 Task: Check the average views per listing of ceramic floors in the last 3 years.
Action: Mouse moved to (1058, 248)
Screenshot: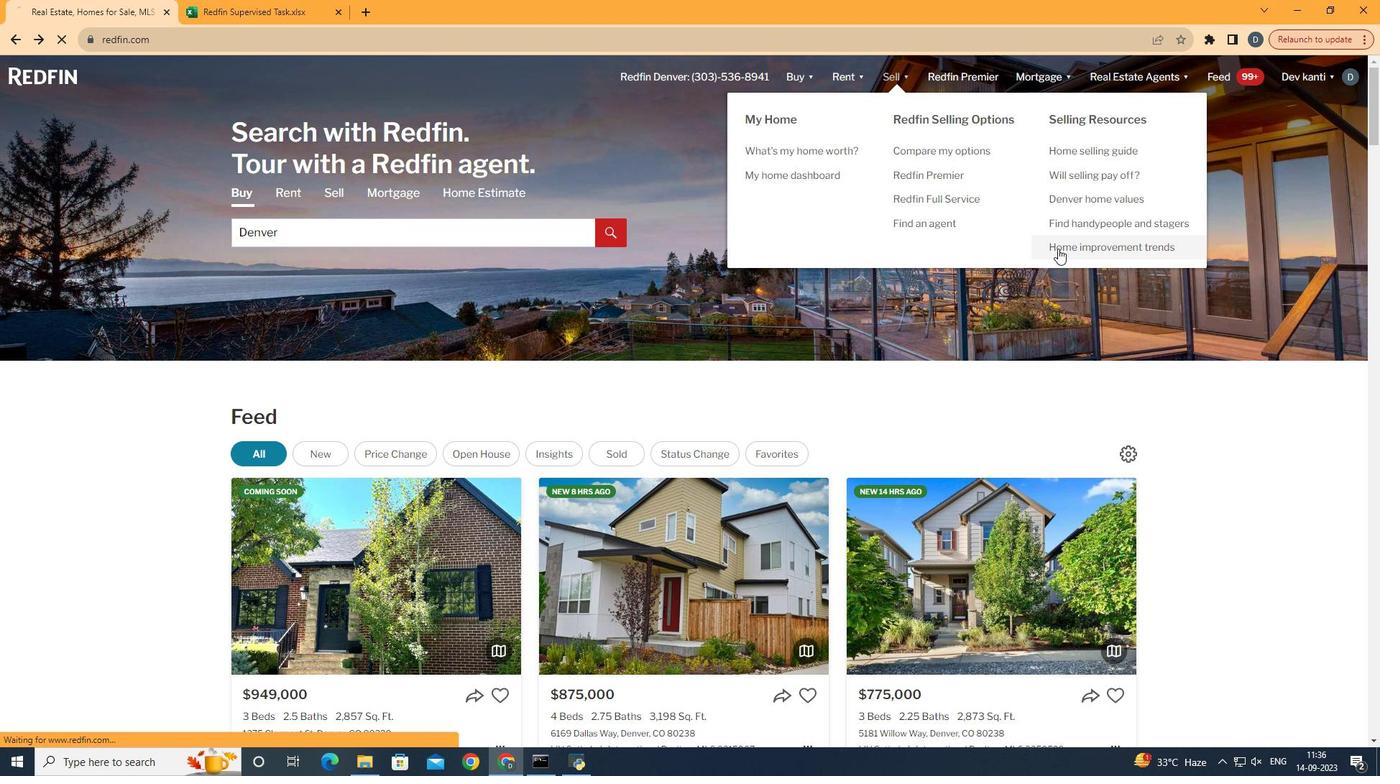 
Action: Mouse pressed left at (1058, 248)
Screenshot: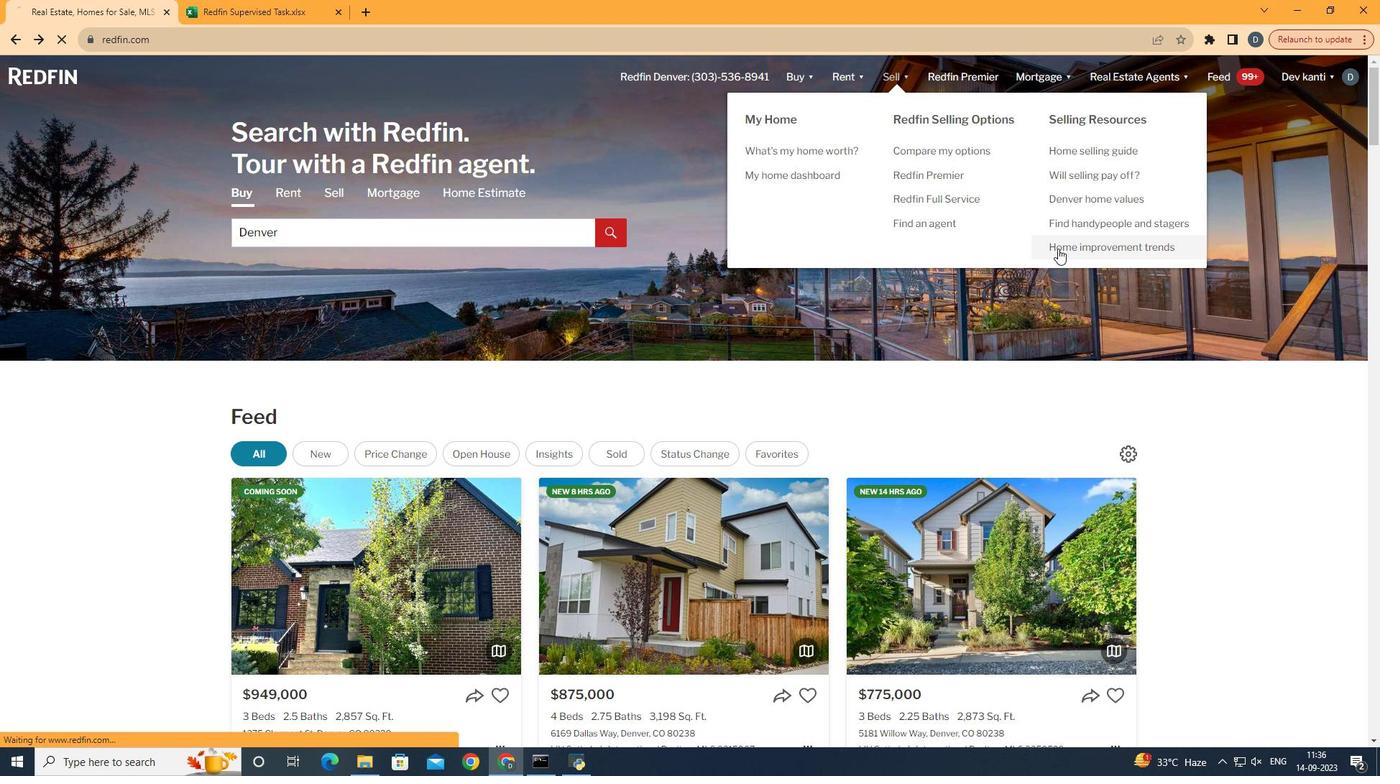 
Action: Mouse moved to (349, 282)
Screenshot: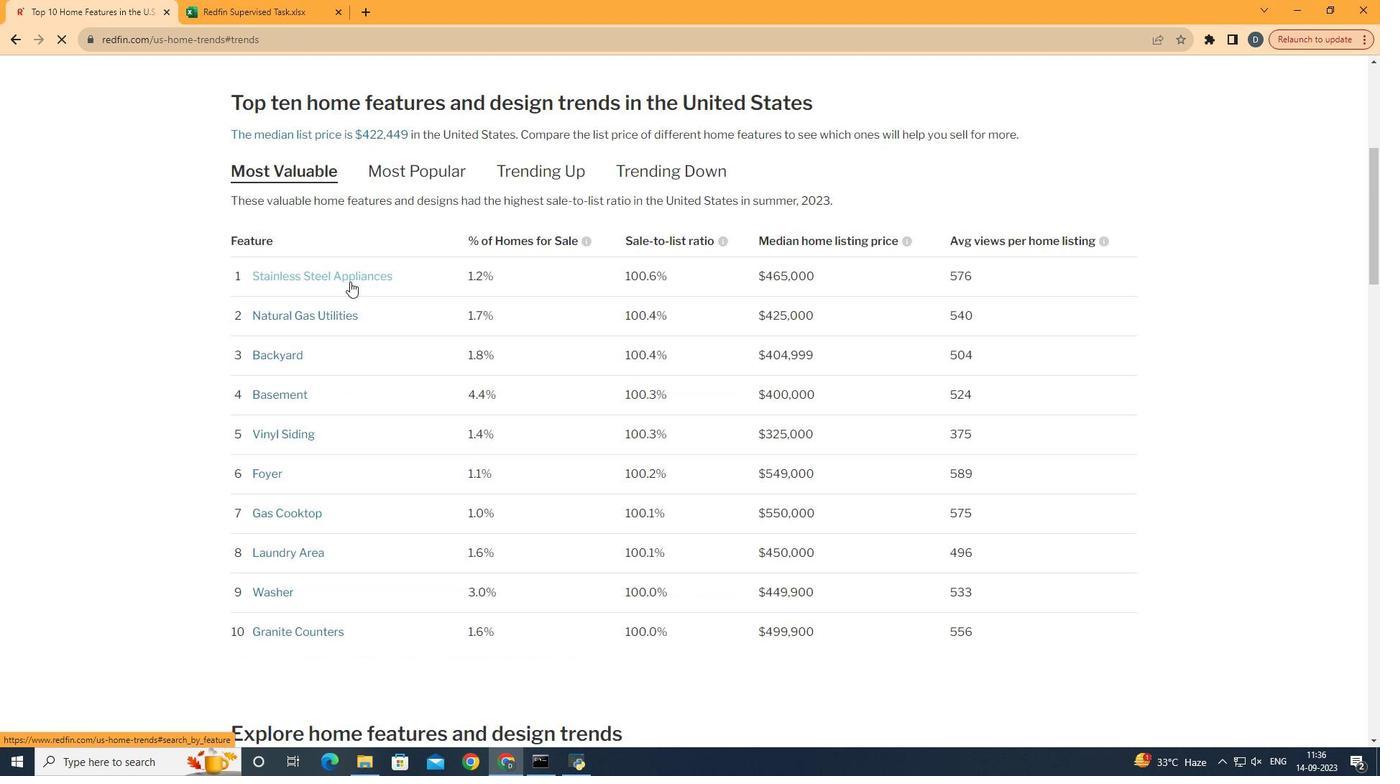 
Action: Mouse pressed left at (349, 282)
Screenshot: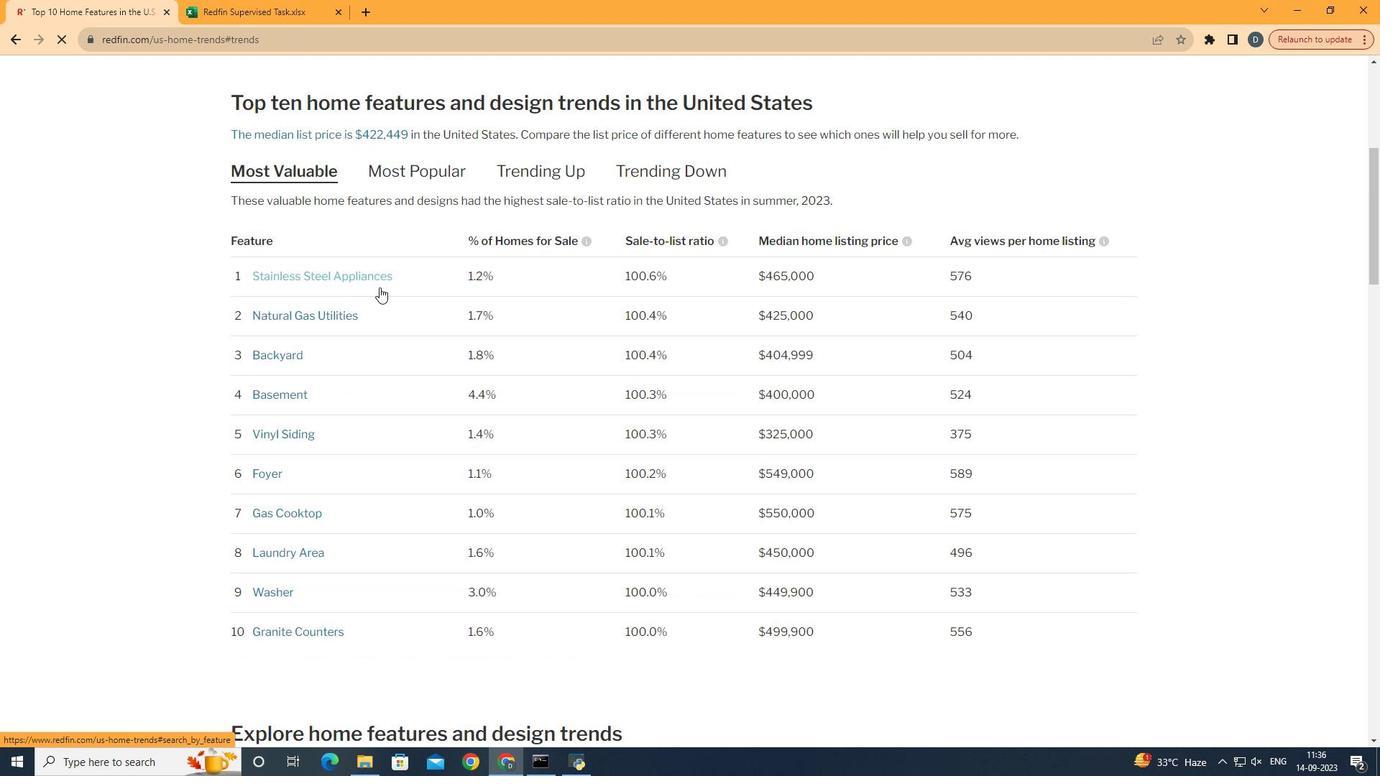 
Action: Mouse moved to (663, 293)
Screenshot: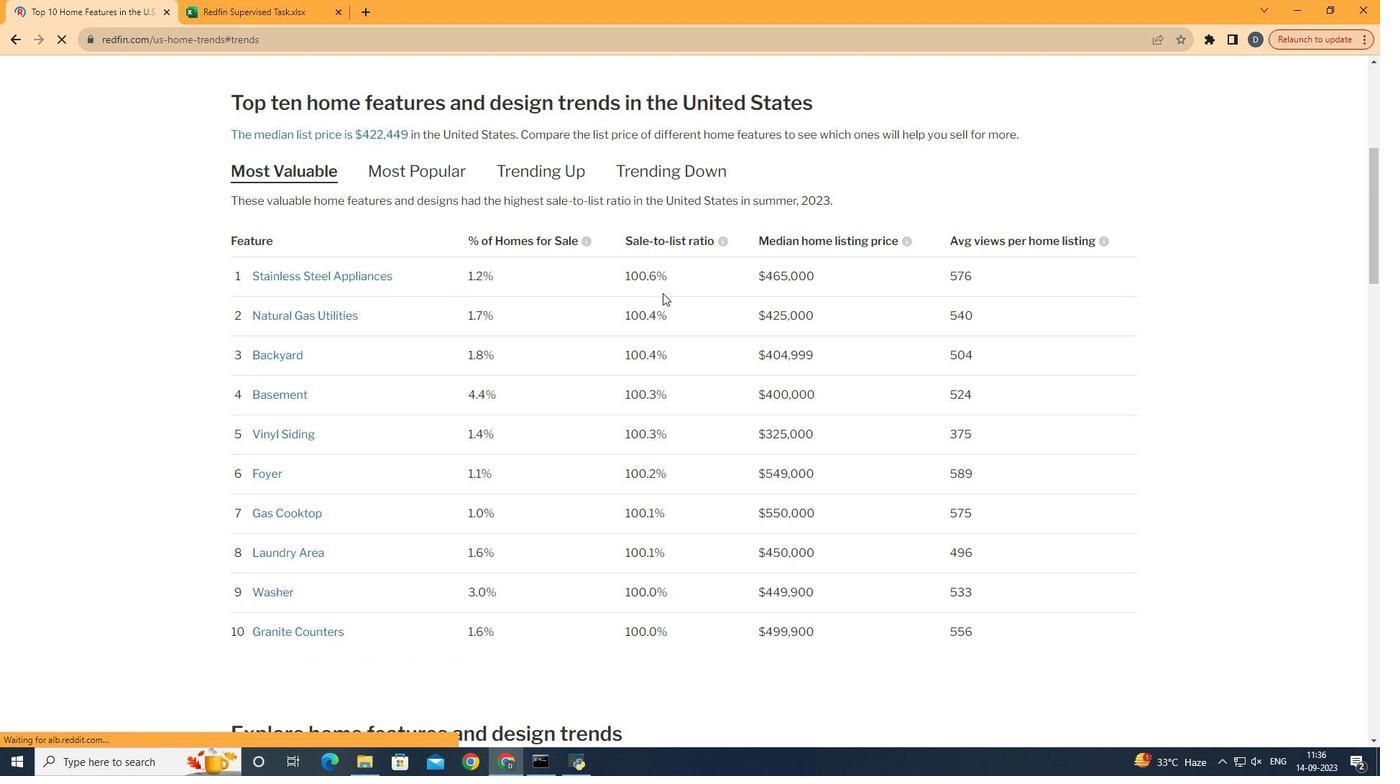 
Action: Mouse scrolled (663, 292) with delta (0, 0)
Screenshot: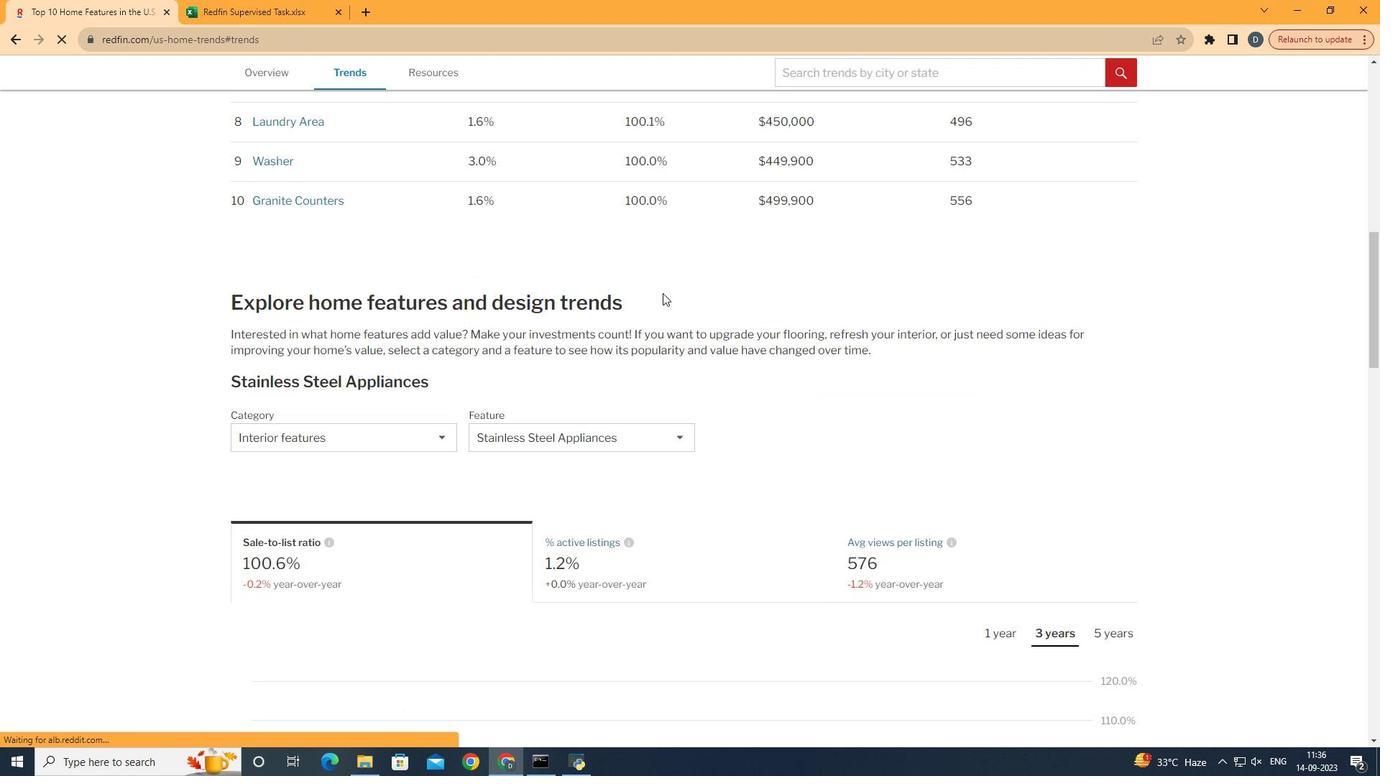 
Action: Mouse scrolled (663, 292) with delta (0, 0)
Screenshot: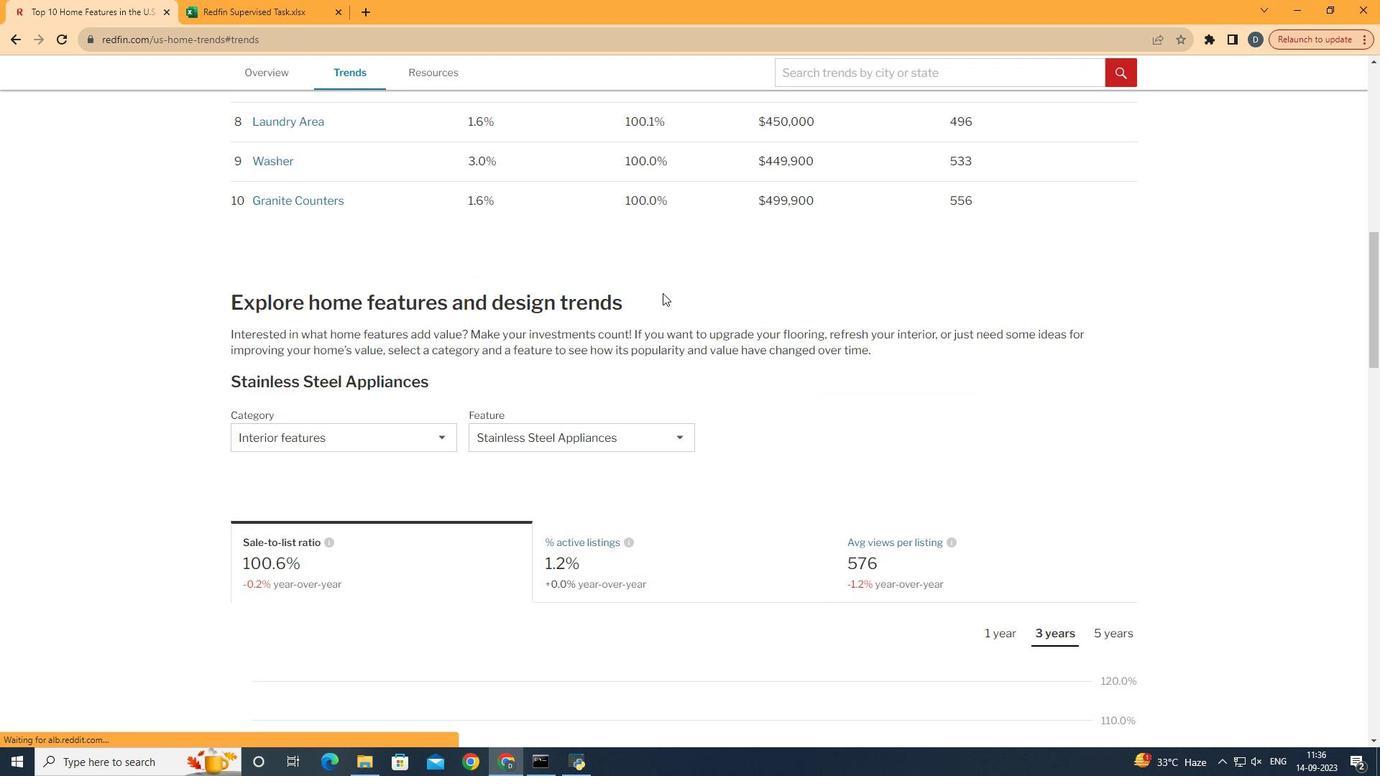 
Action: Mouse scrolled (663, 292) with delta (0, 0)
Screenshot: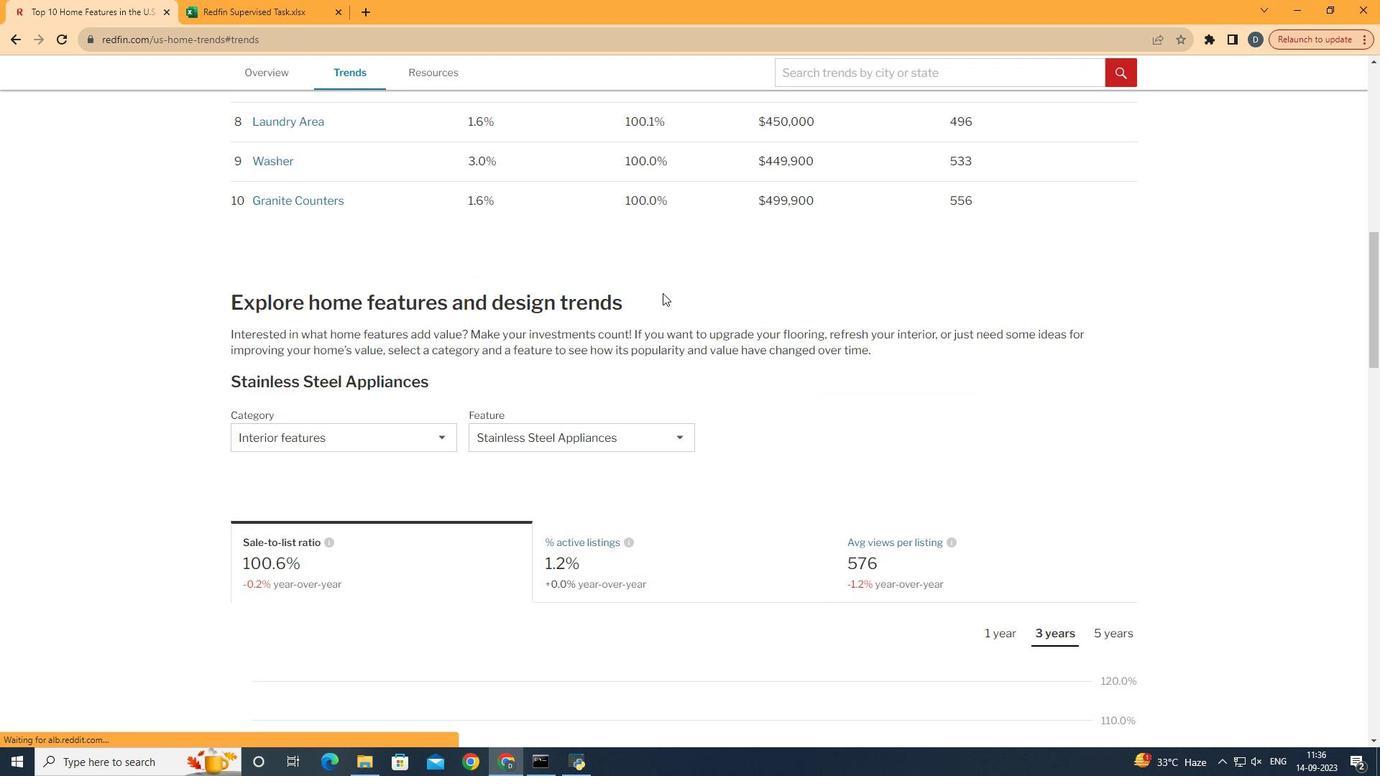 
Action: Mouse scrolled (663, 292) with delta (0, 0)
Screenshot: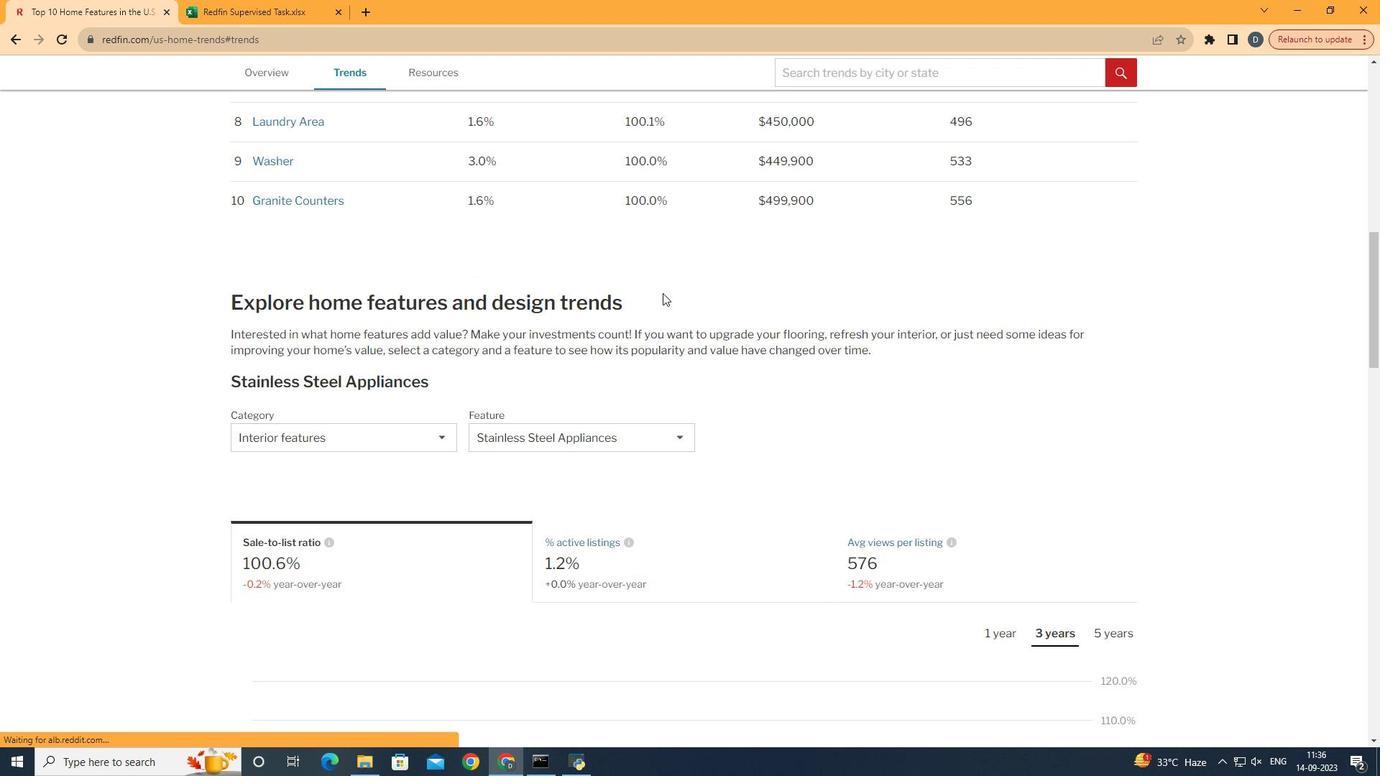 
Action: Mouse scrolled (663, 292) with delta (0, 0)
Screenshot: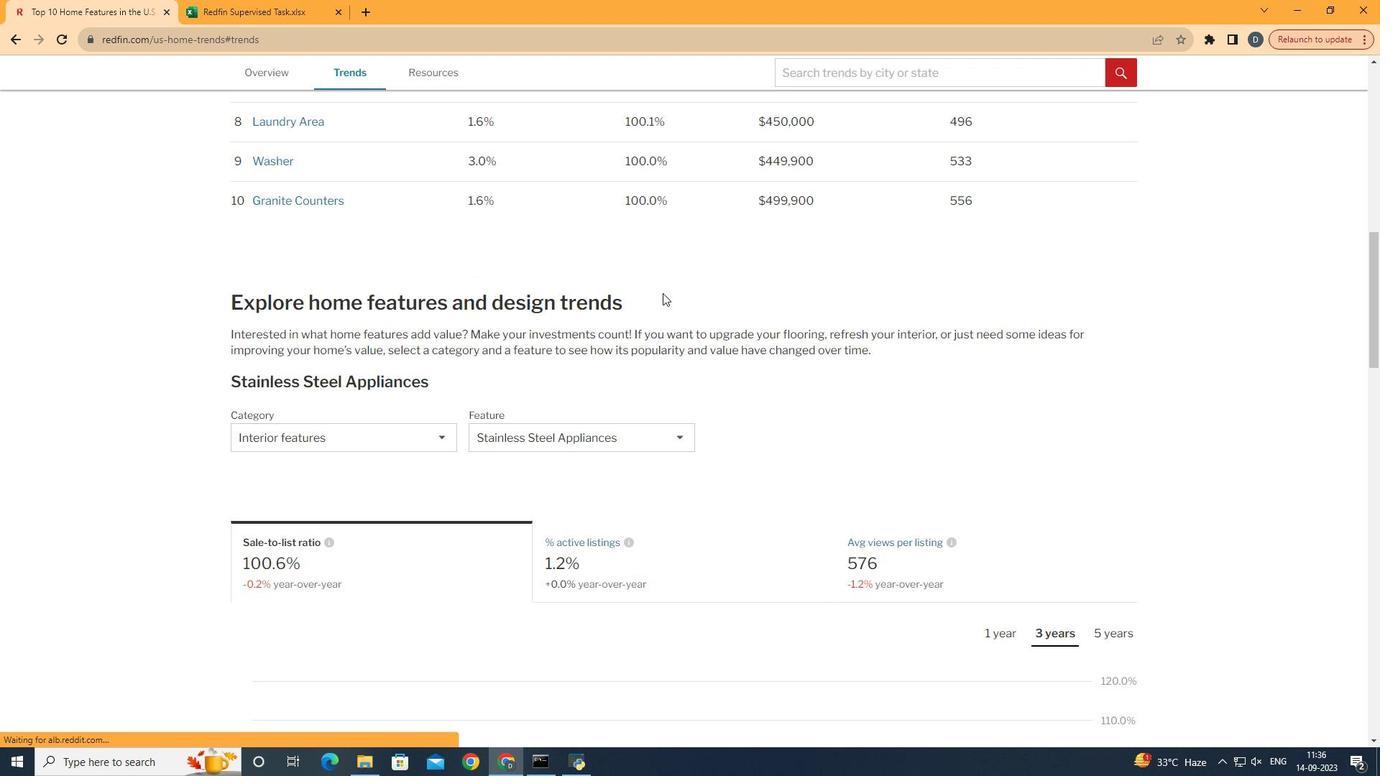 
Action: Mouse scrolled (663, 292) with delta (0, 0)
Screenshot: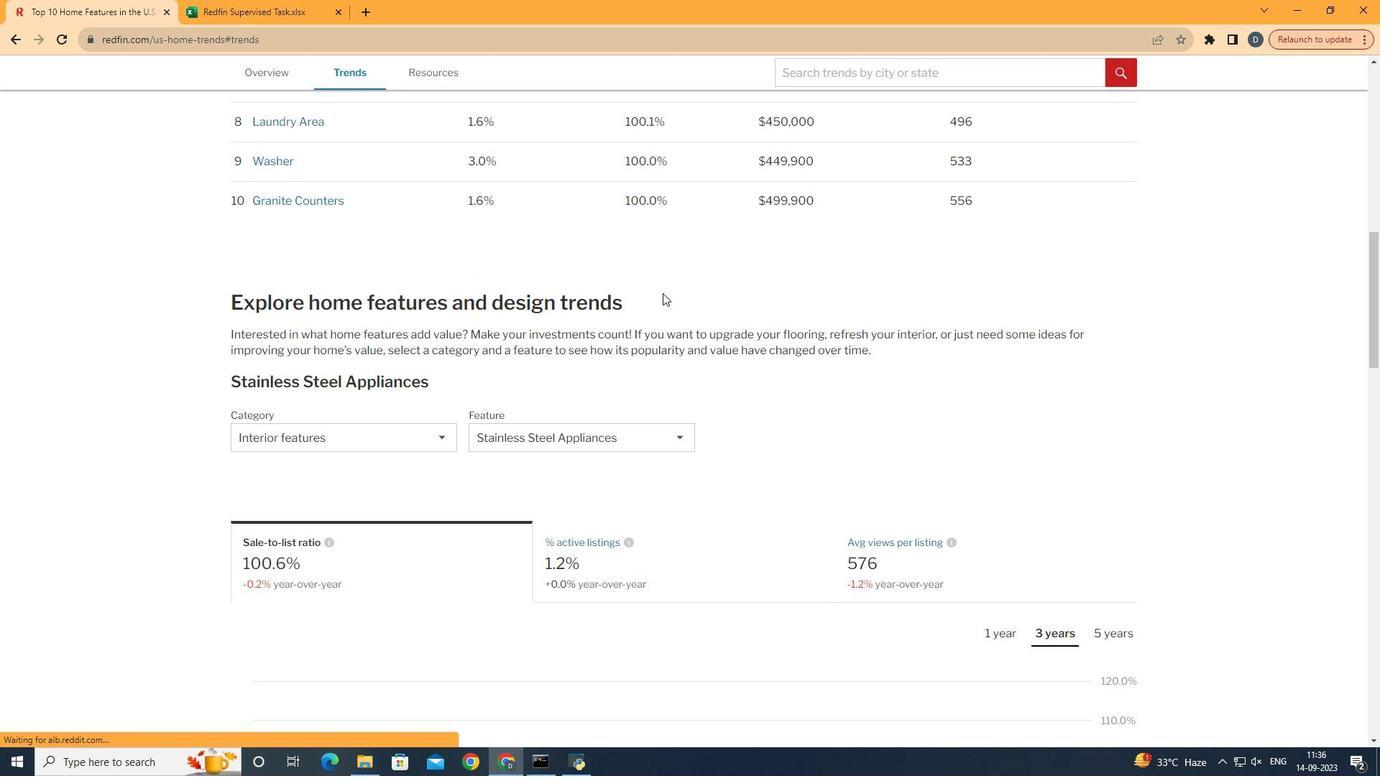 
Action: Mouse moved to (663, 293)
Screenshot: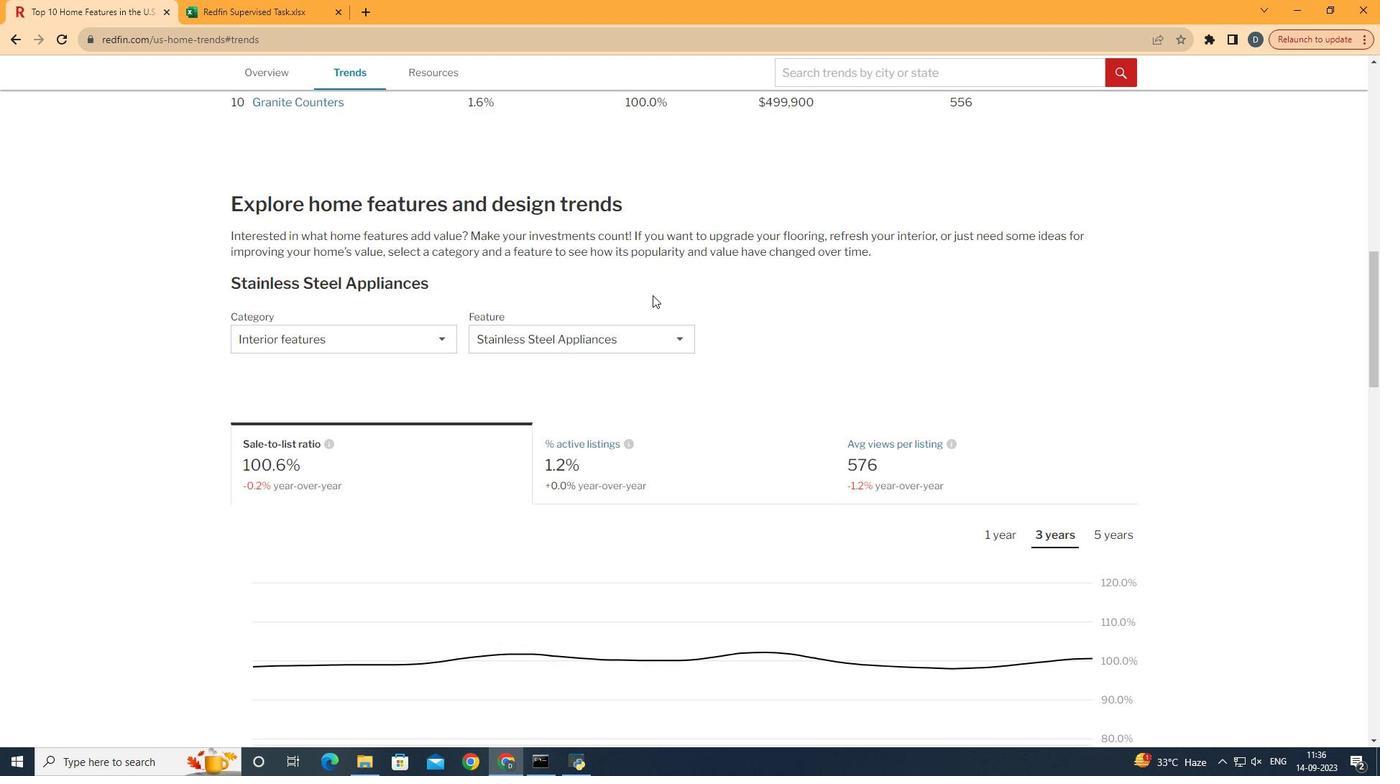 
Action: Mouse scrolled (663, 292) with delta (0, 0)
Screenshot: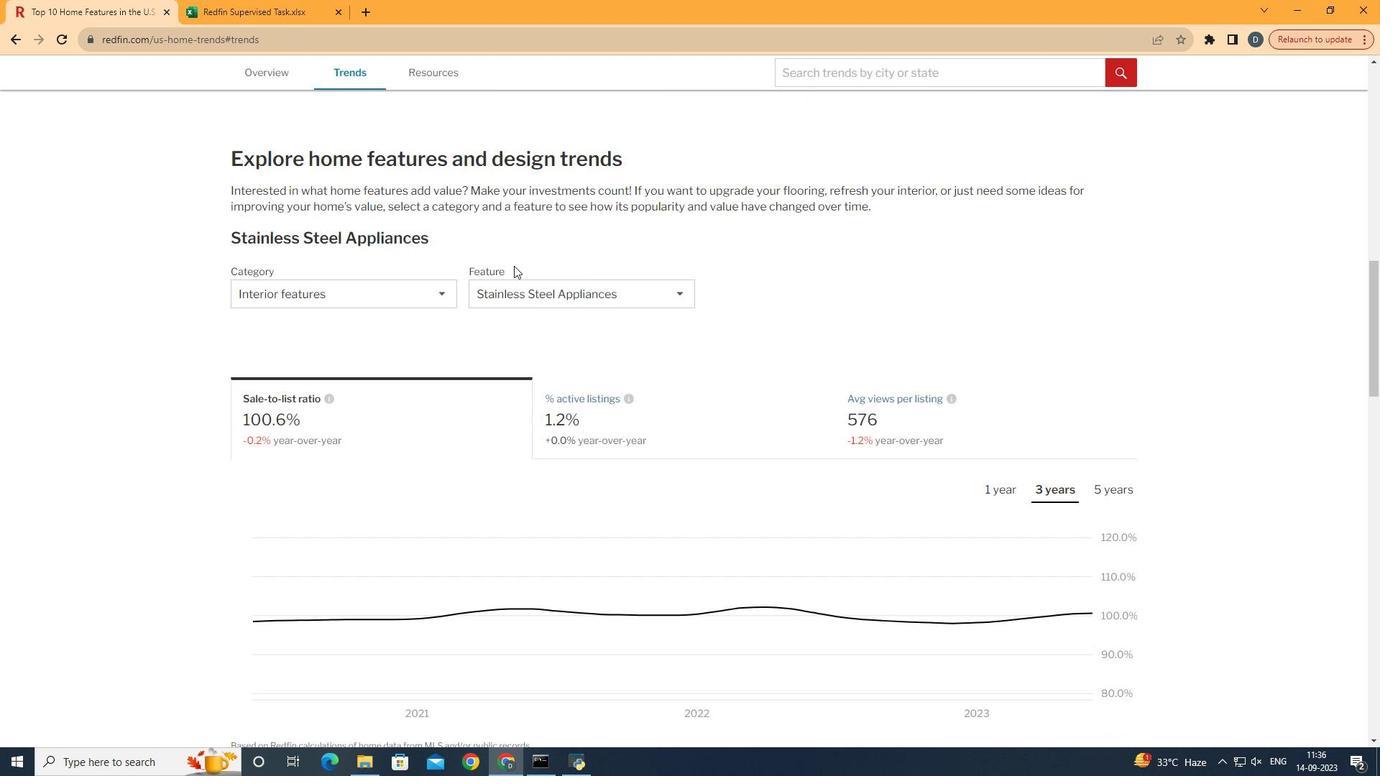 
Action: Mouse moved to (661, 293)
Screenshot: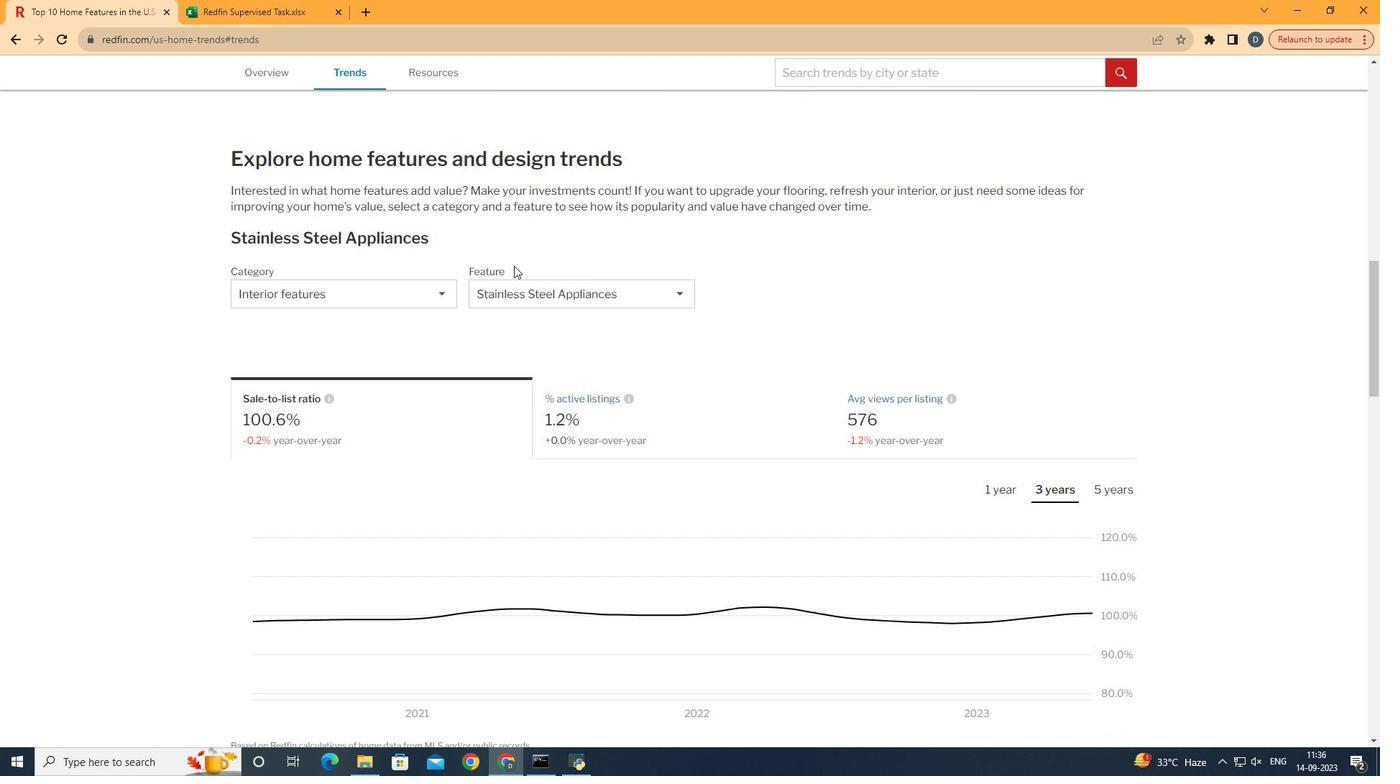 
Action: Mouse scrolled (661, 292) with delta (0, 0)
Screenshot: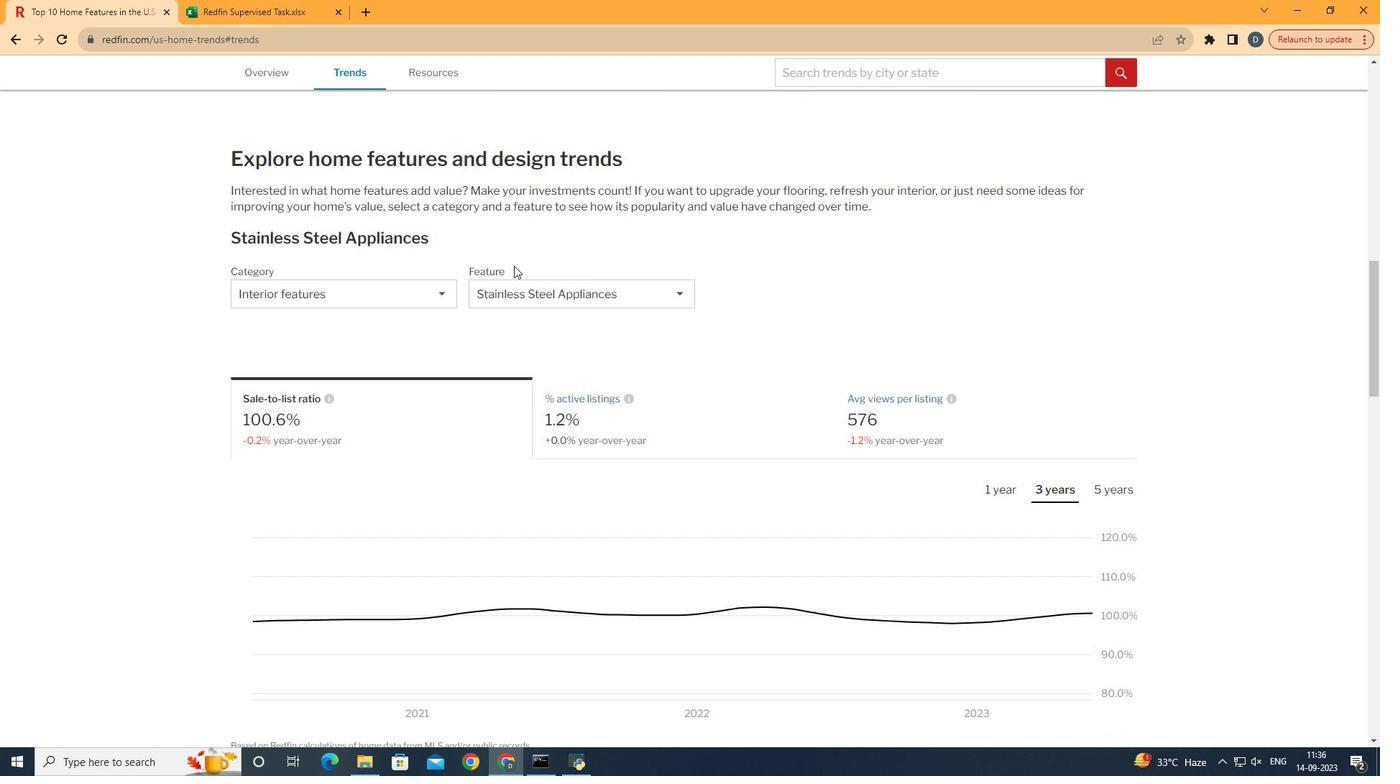
Action: Mouse moved to (385, 297)
Screenshot: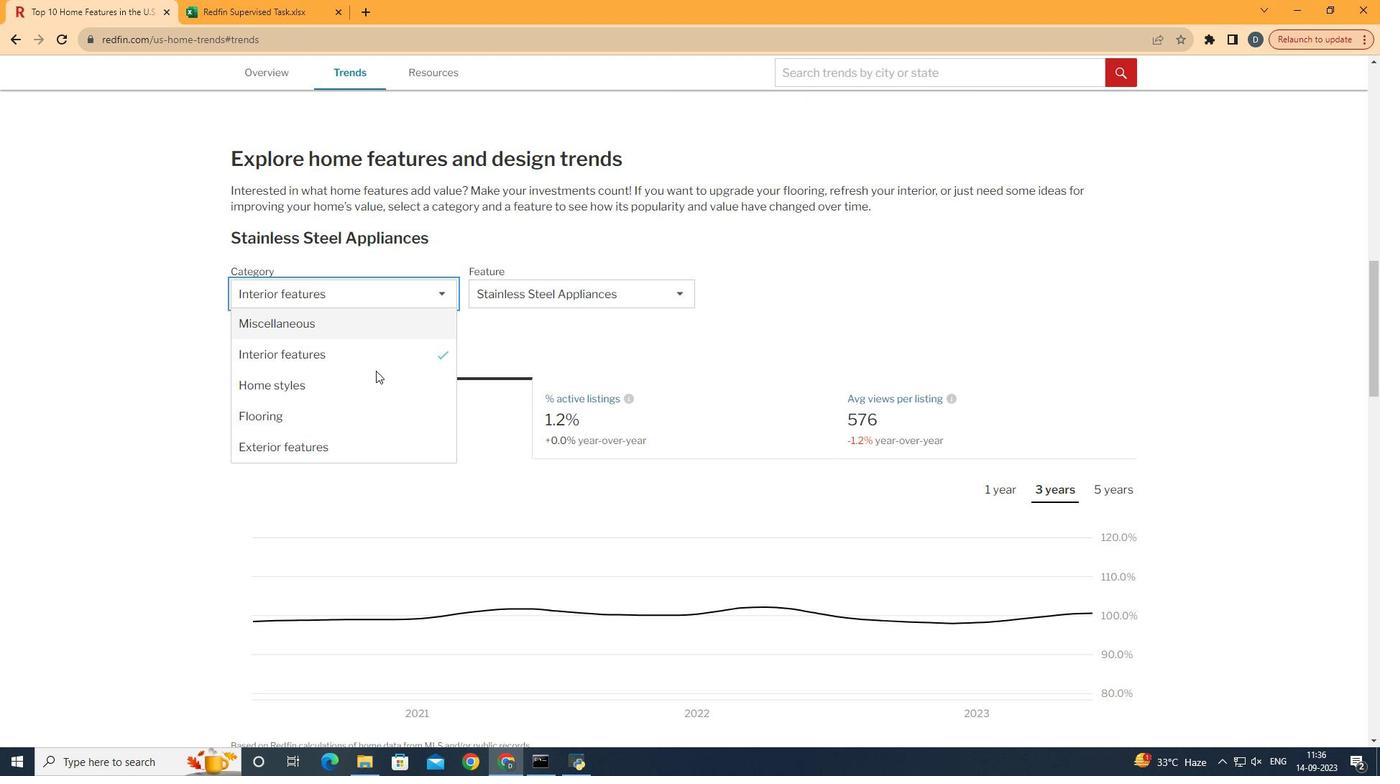 
Action: Mouse pressed left at (385, 297)
Screenshot: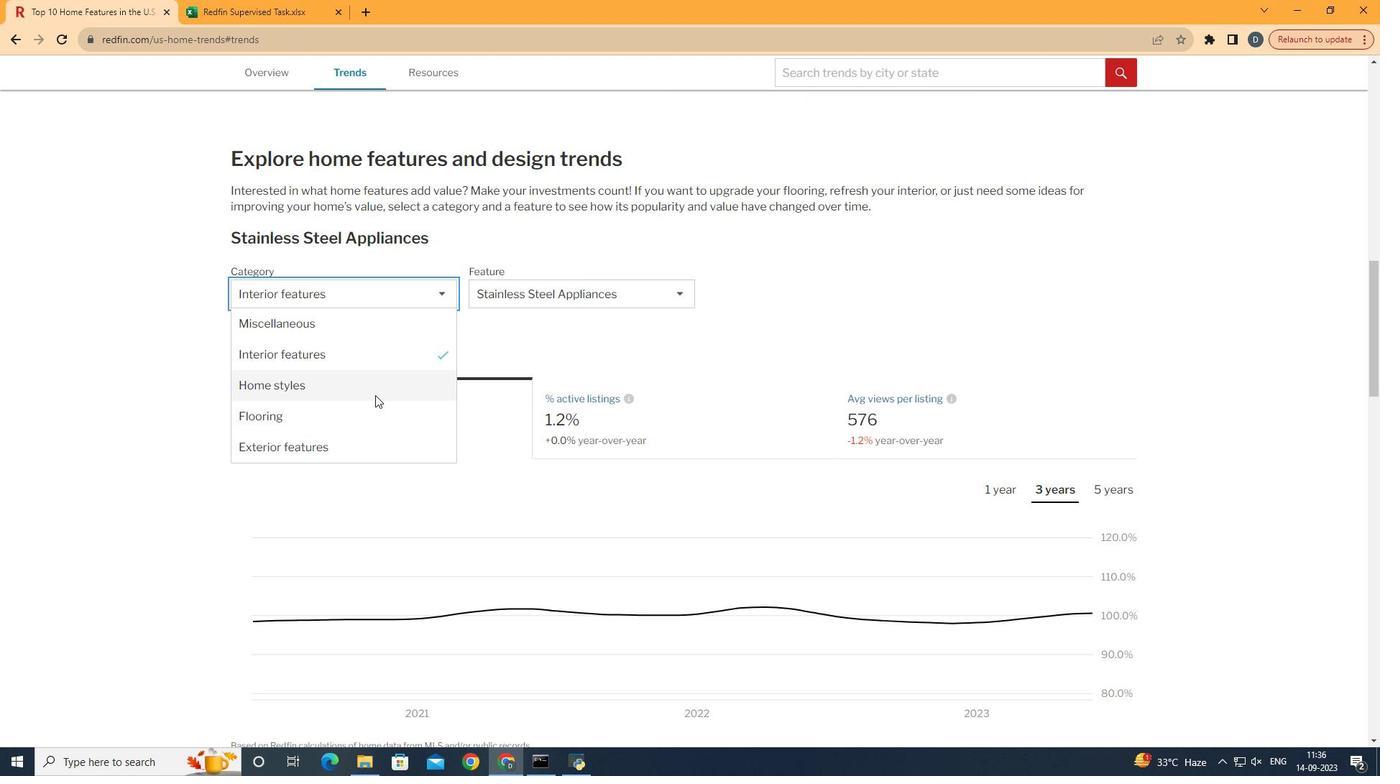 
Action: Mouse moved to (375, 411)
Screenshot: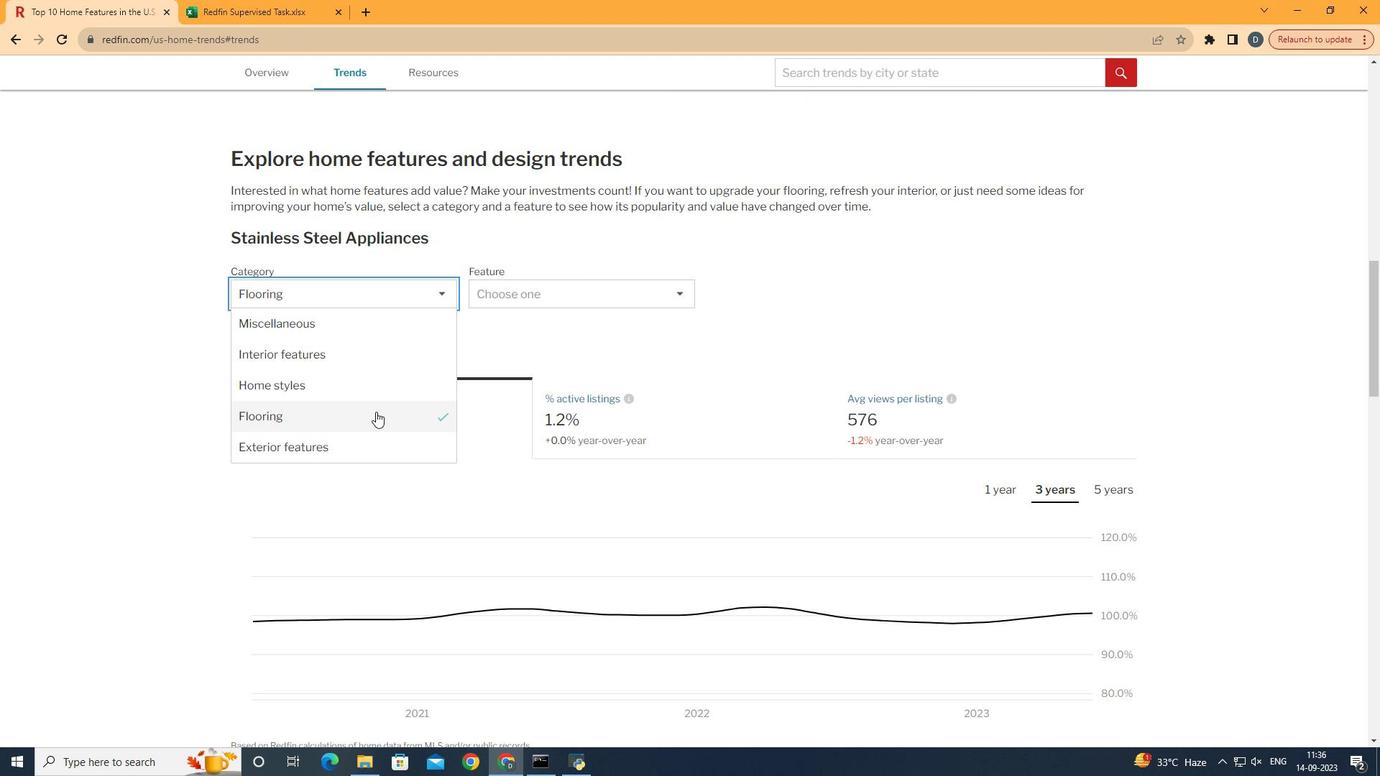 
Action: Mouse pressed left at (375, 411)
Screenshot: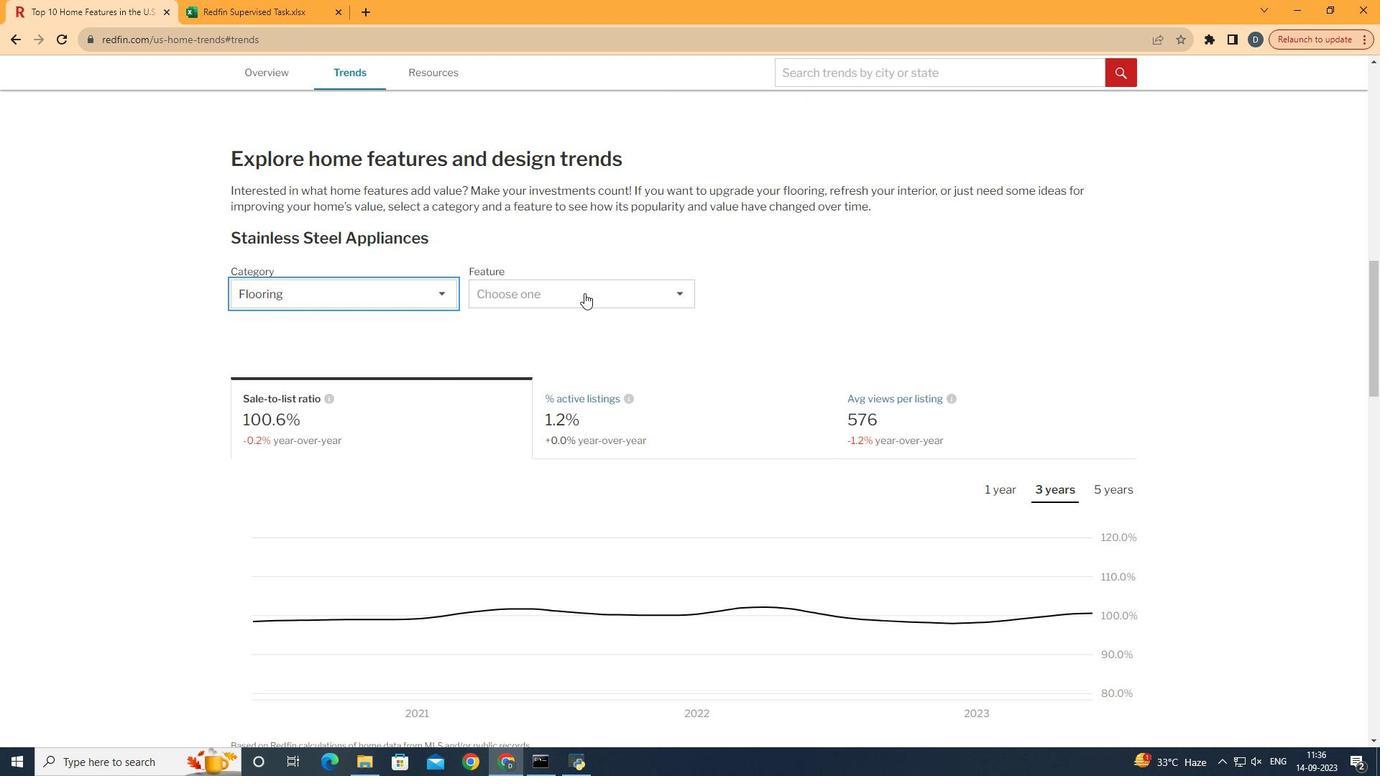 
Action: Mouse moved to (585, 291)
Screenshot: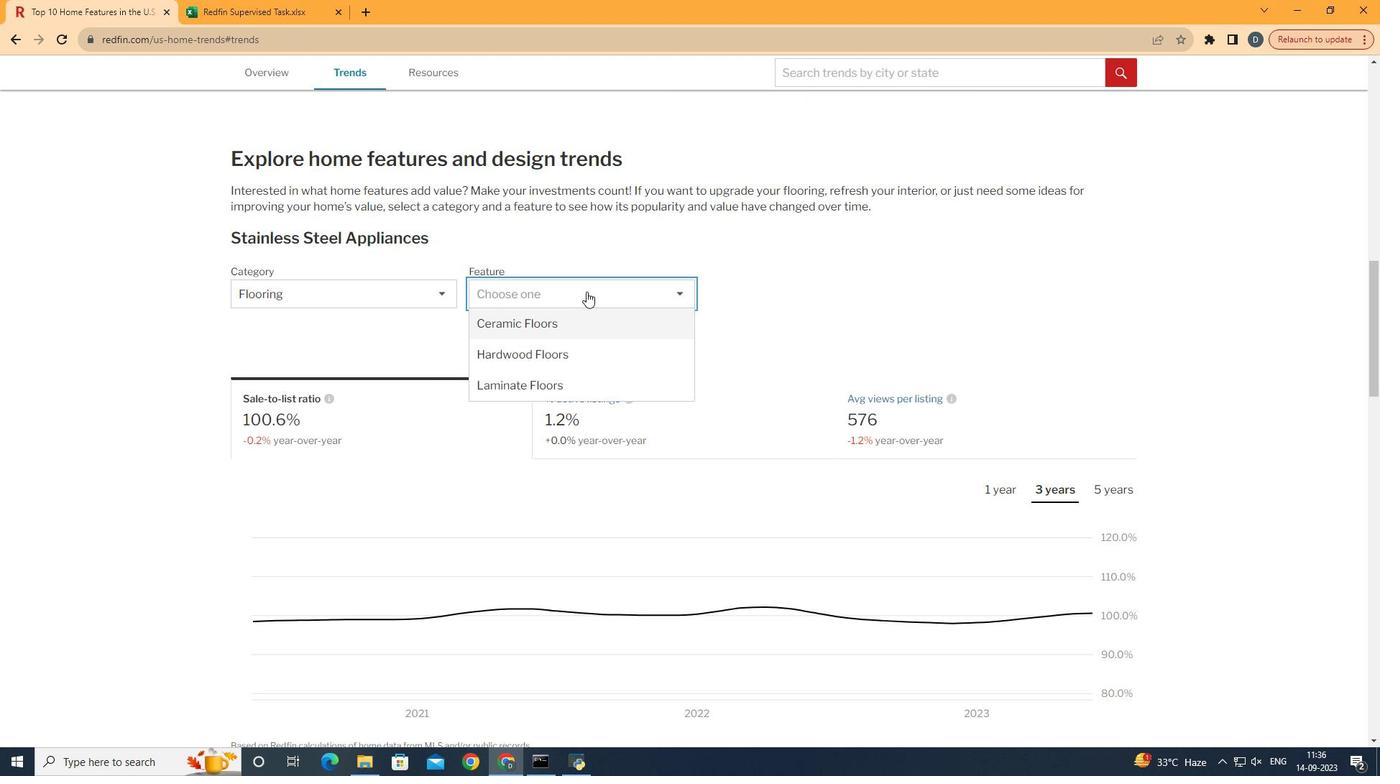 
Action: Mouse pressed left at (585, 291)
Screenshot: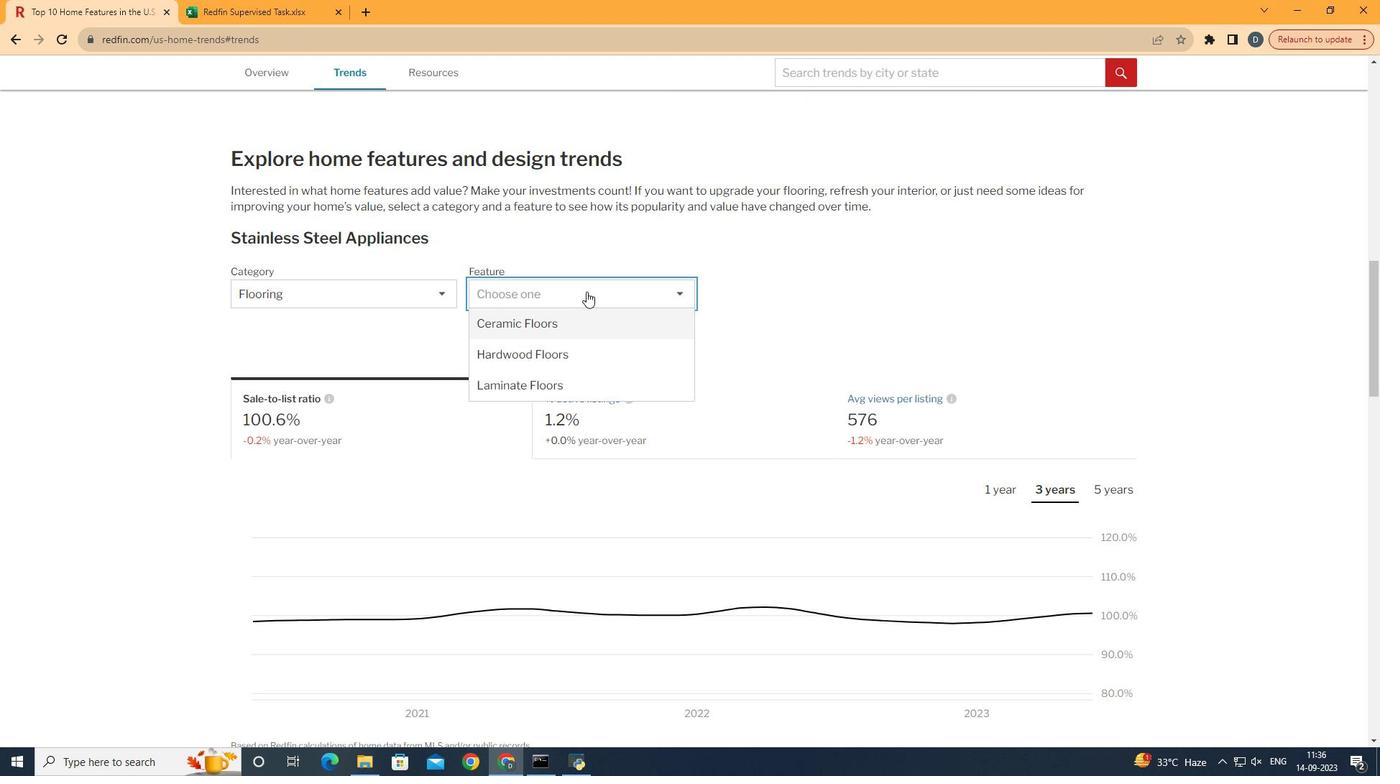 
Action: Mouse moved to (584, 321)
Screenshot: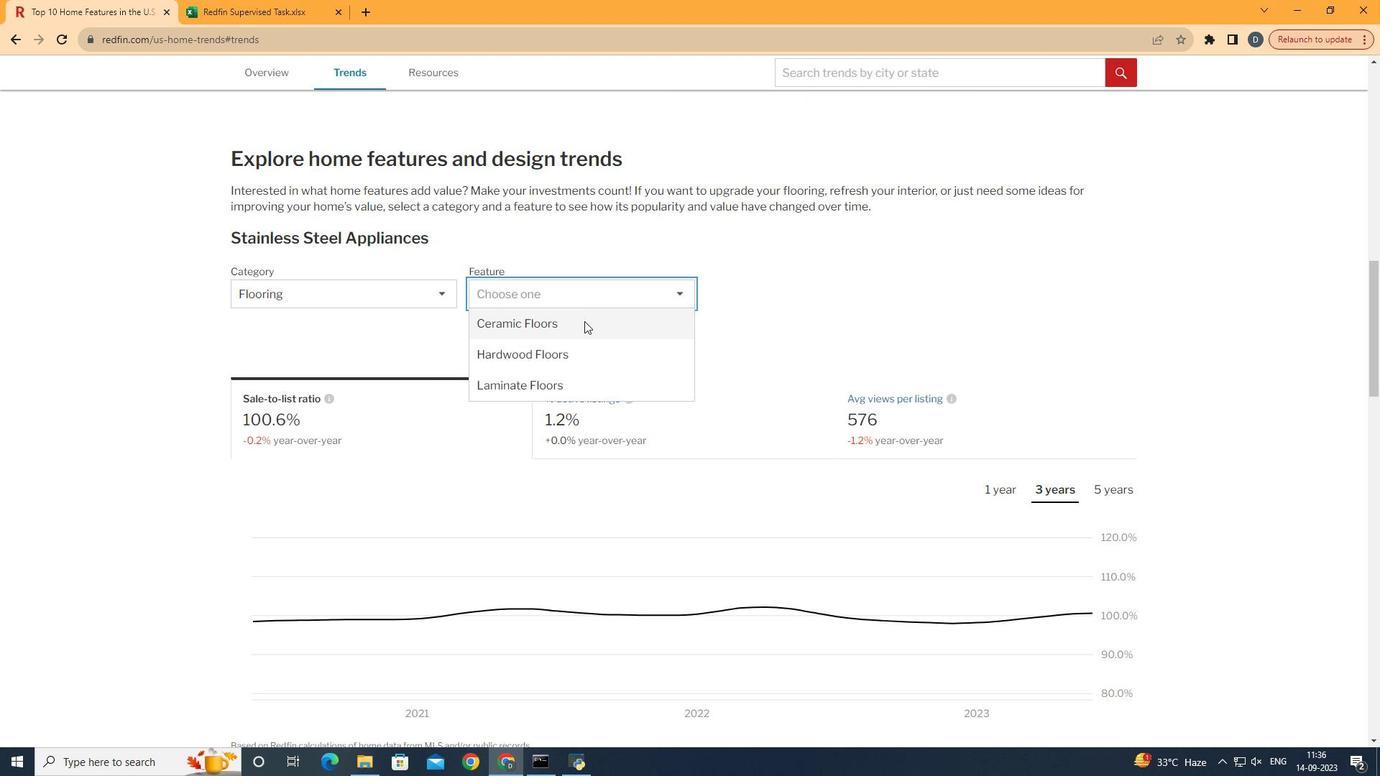
Action: Mouse pressed left at (584, 321)
Screenshot: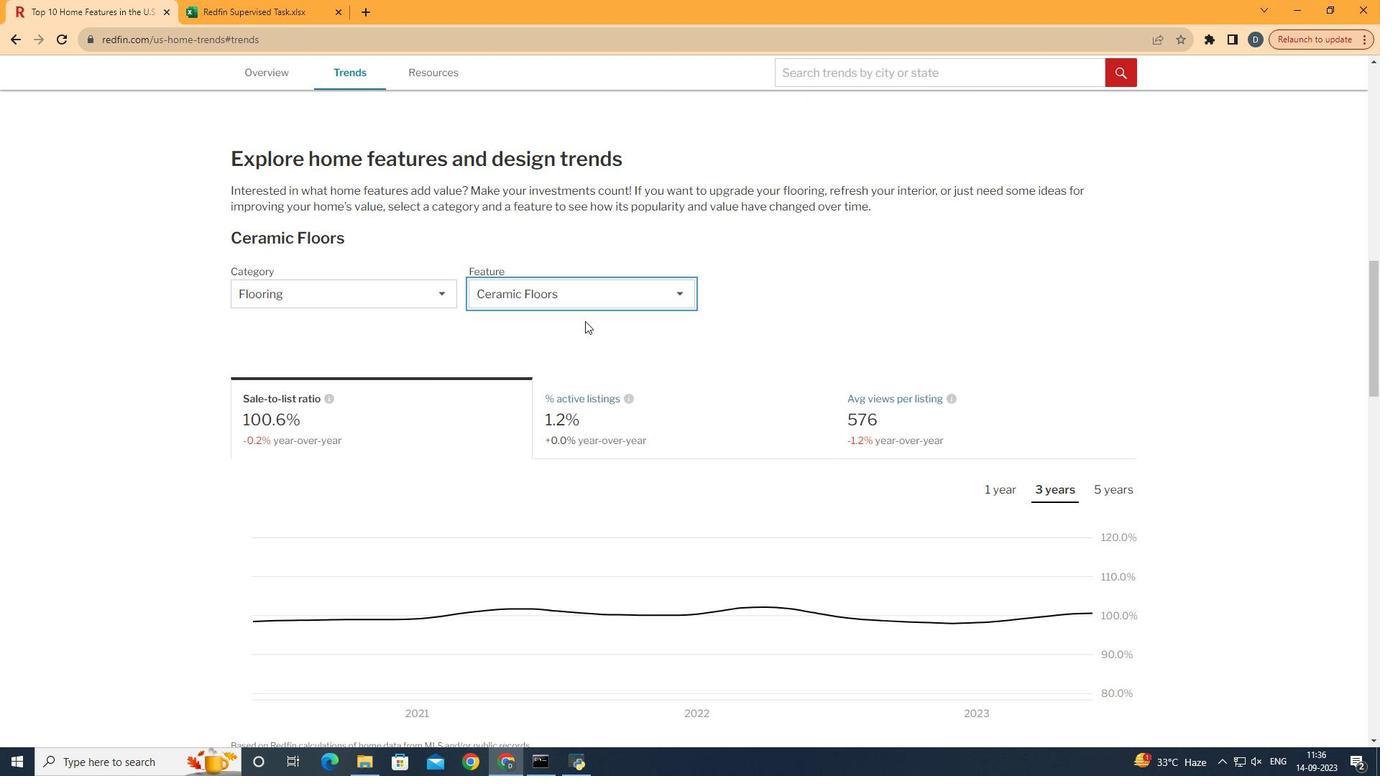
Action: Mouse moved to (967, 423)
Screenshot: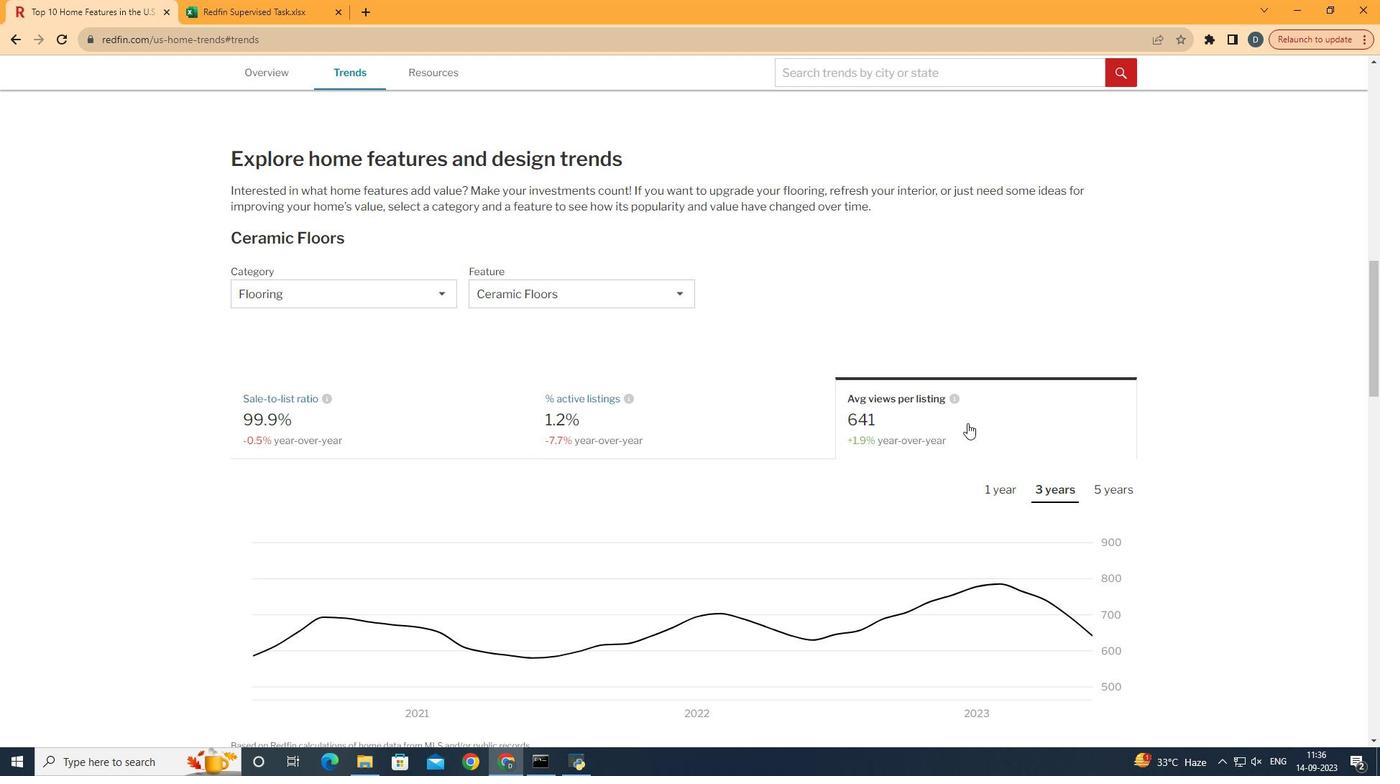 
Action: Mouse pressed left at (967, 423)
Screenshot: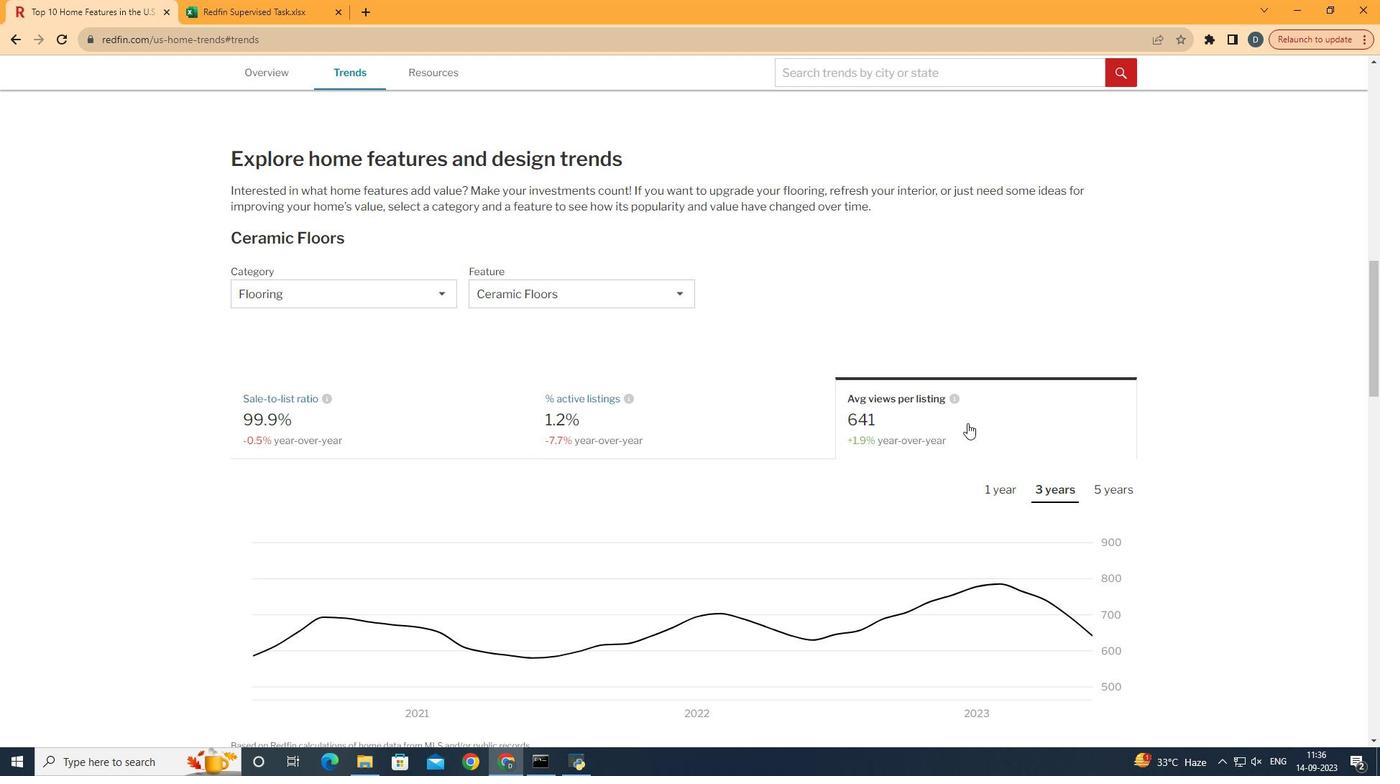 
Action: Mouse moved to (978, 419)
Screenshot: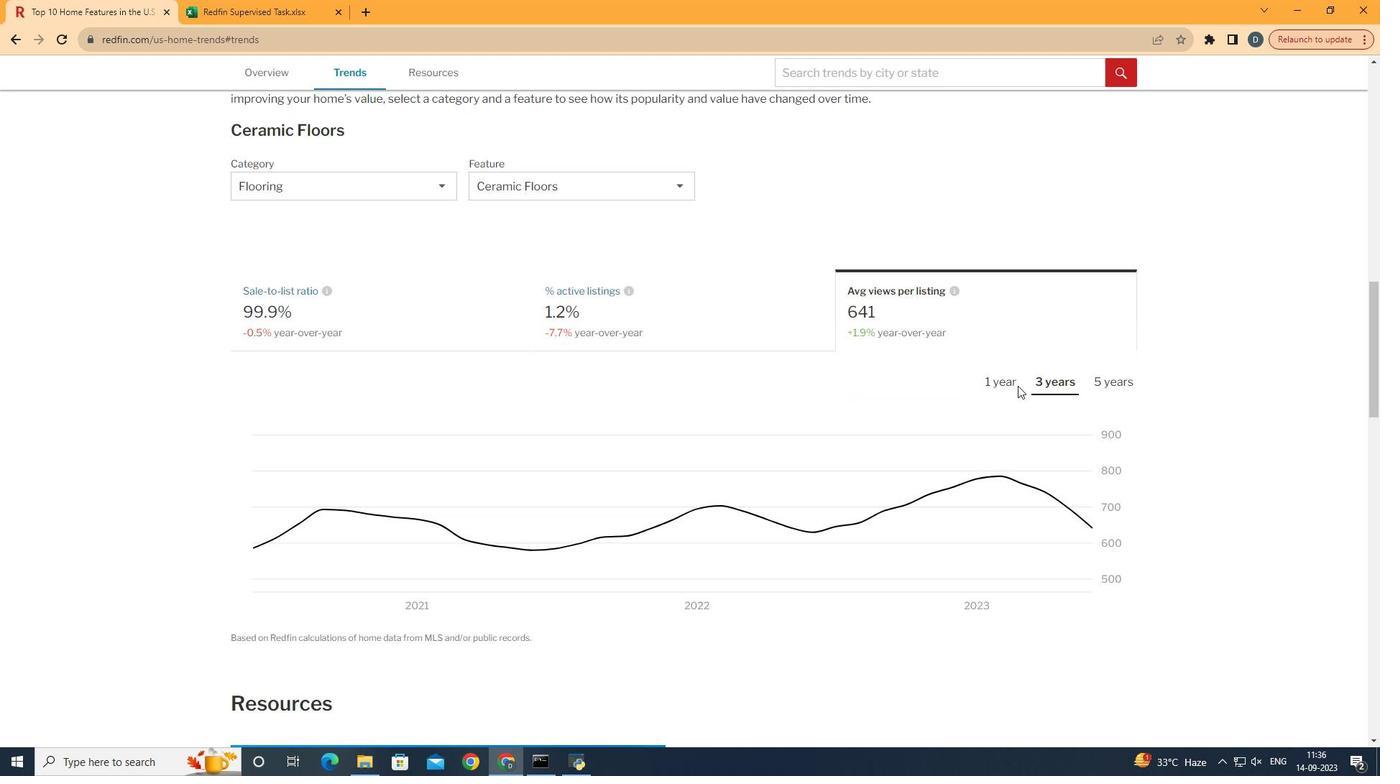 
Action: Mouse scrolled (978, 418) with delta (0, 0)
Screenshot: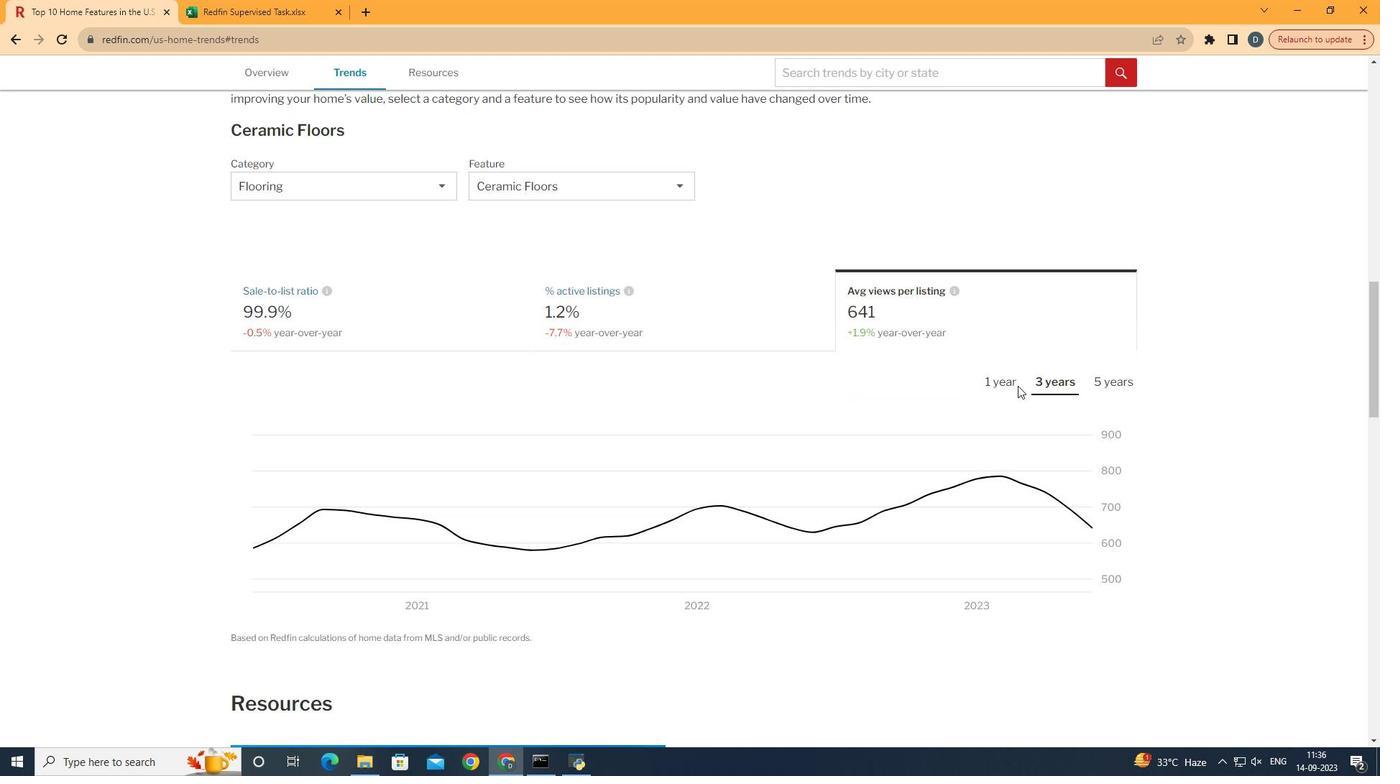 
Action: Mouse moved to (992, 409)
Screenshot: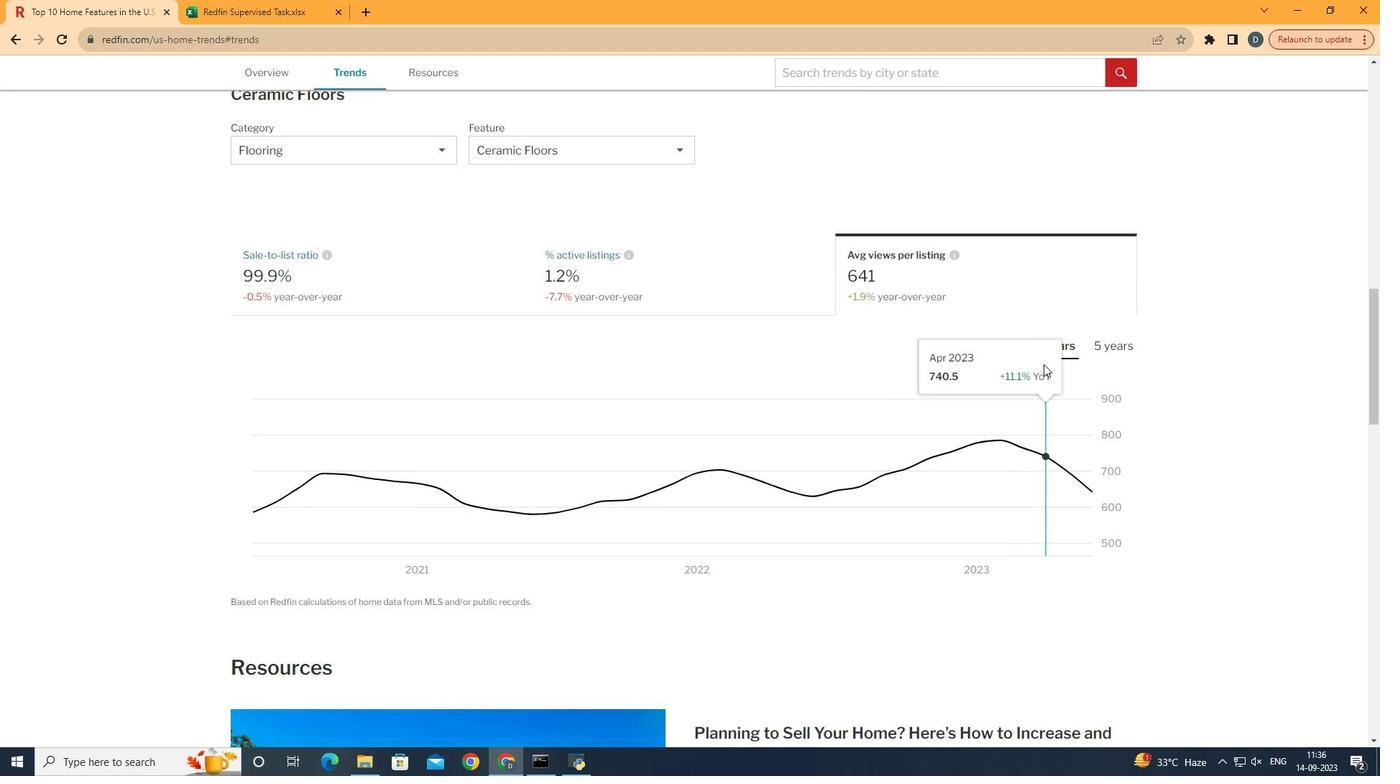 
Action: Mouse scrolled (992, 409) with delta (0, 0)
Screenshot: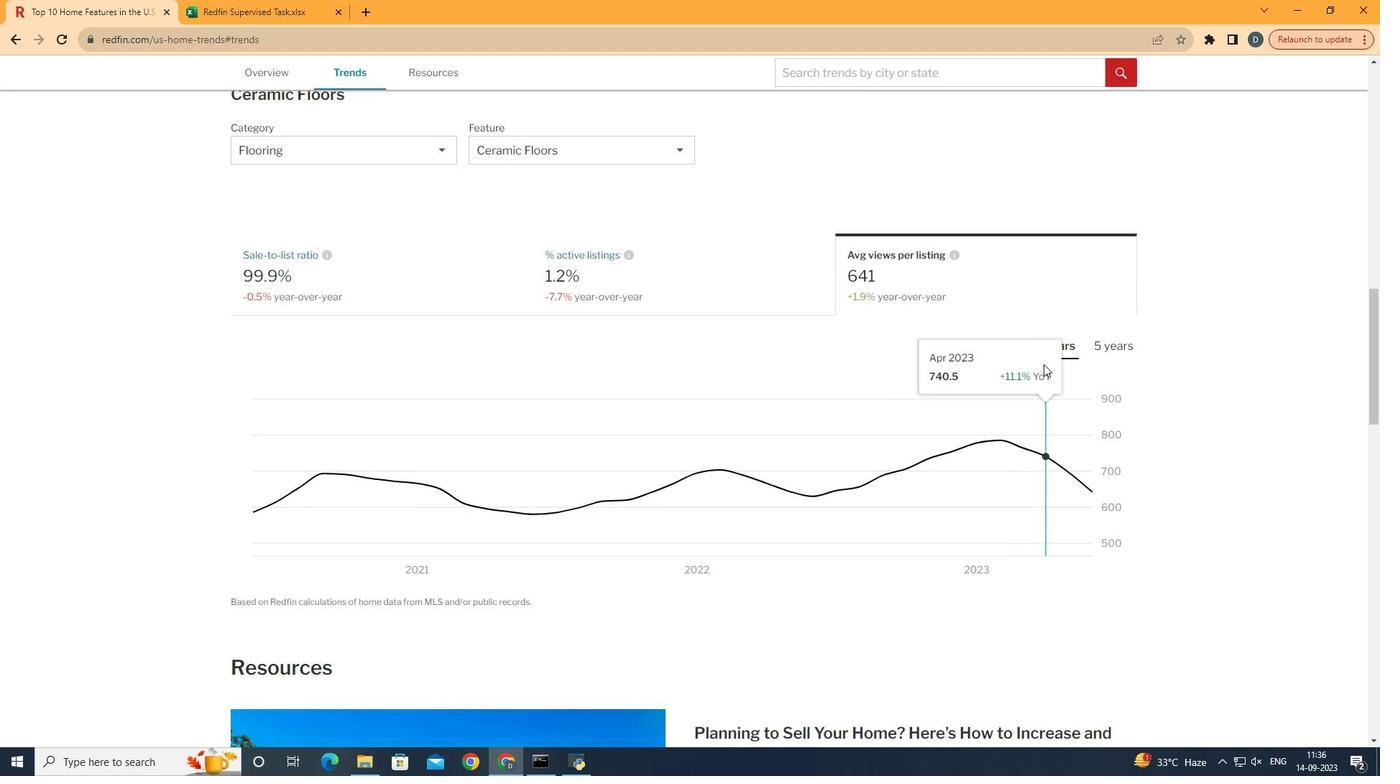 
Action: Mouse moved to (1066, 353)
Screenshot: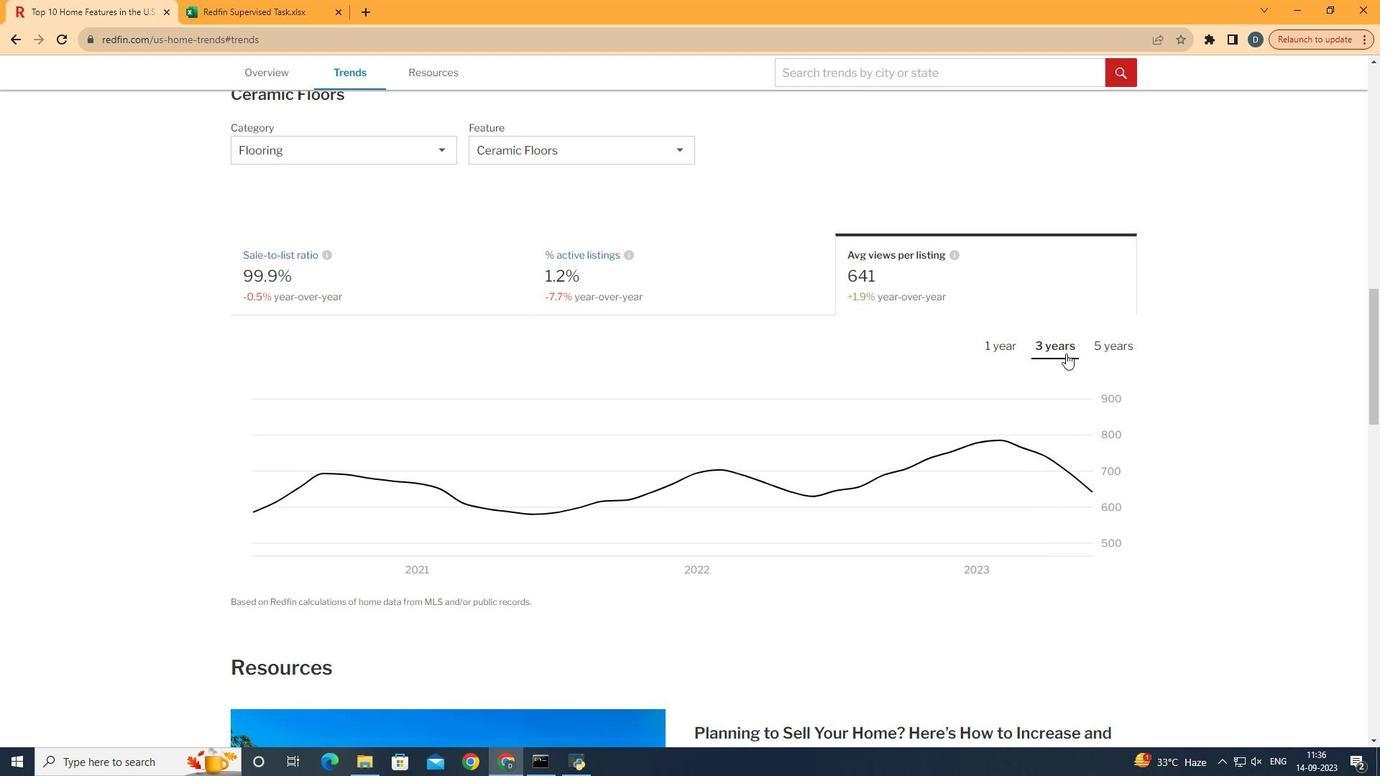 
Action: Mouse pressed left at (1066, 353)
Screenshot: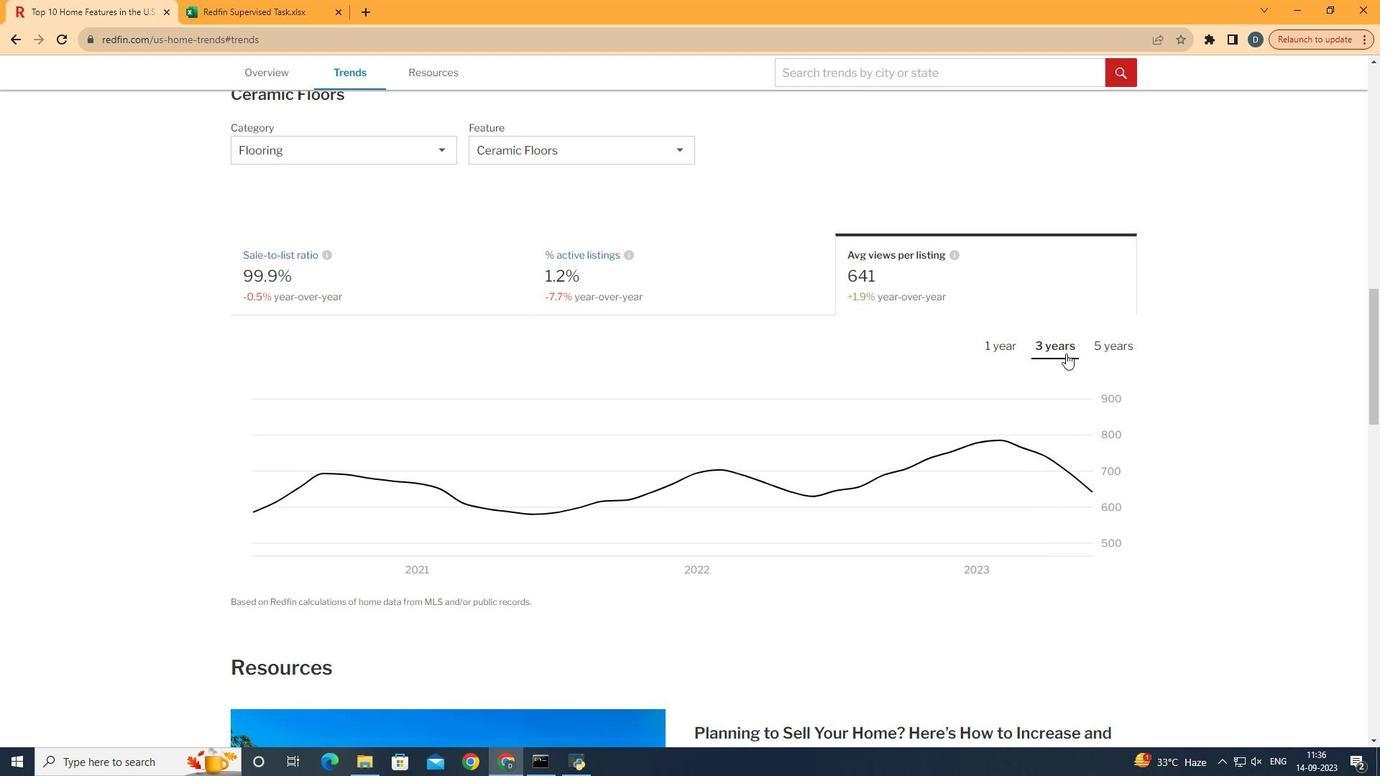 
